 Task: Create an event for the team-building laser tag game on the 18th at 10:00 PM.
Action: Mouse moved to (123, 253)
Screenshot: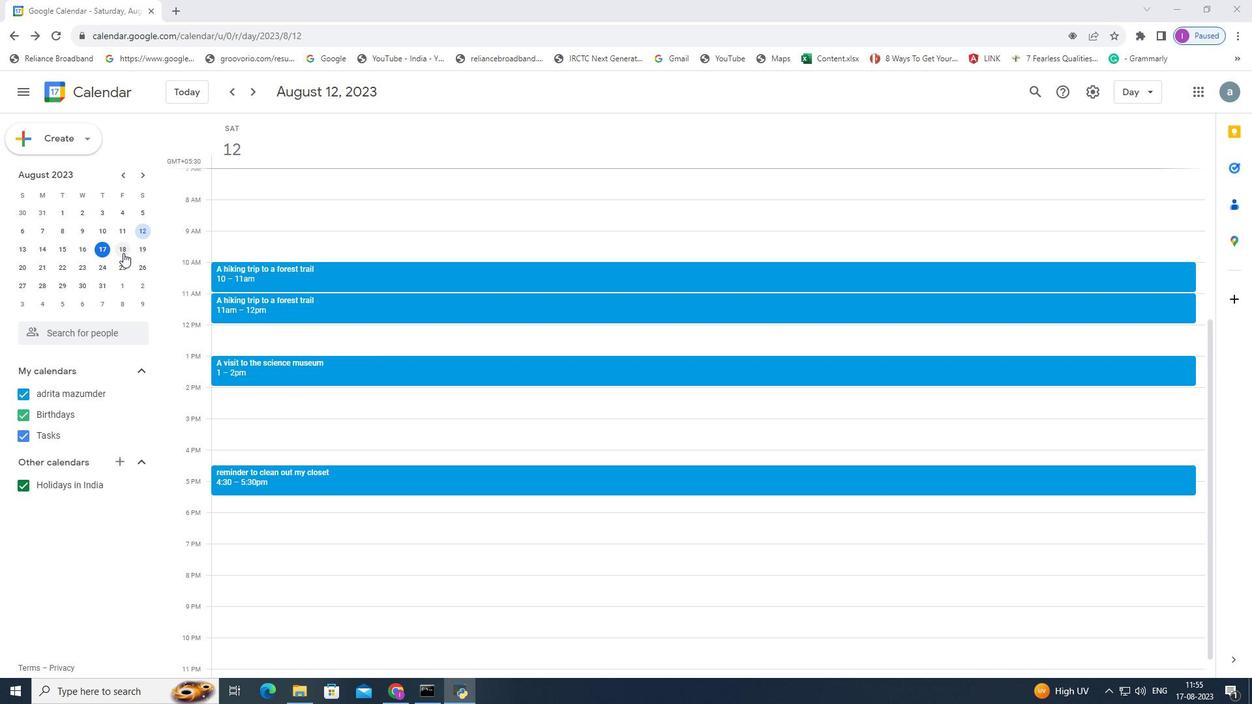 
Action: Mouse pressed left at (123, 253)
Screenshot: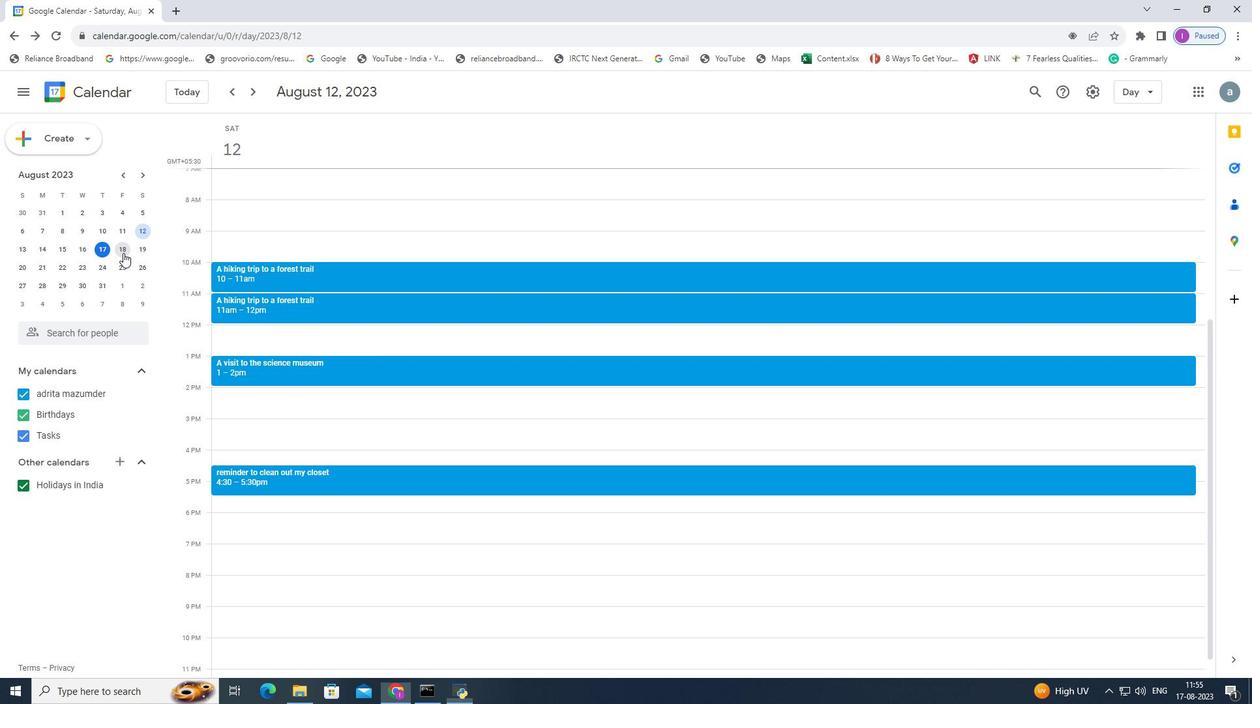 
Action: Mouse moved to (217, 648)
Screenshot: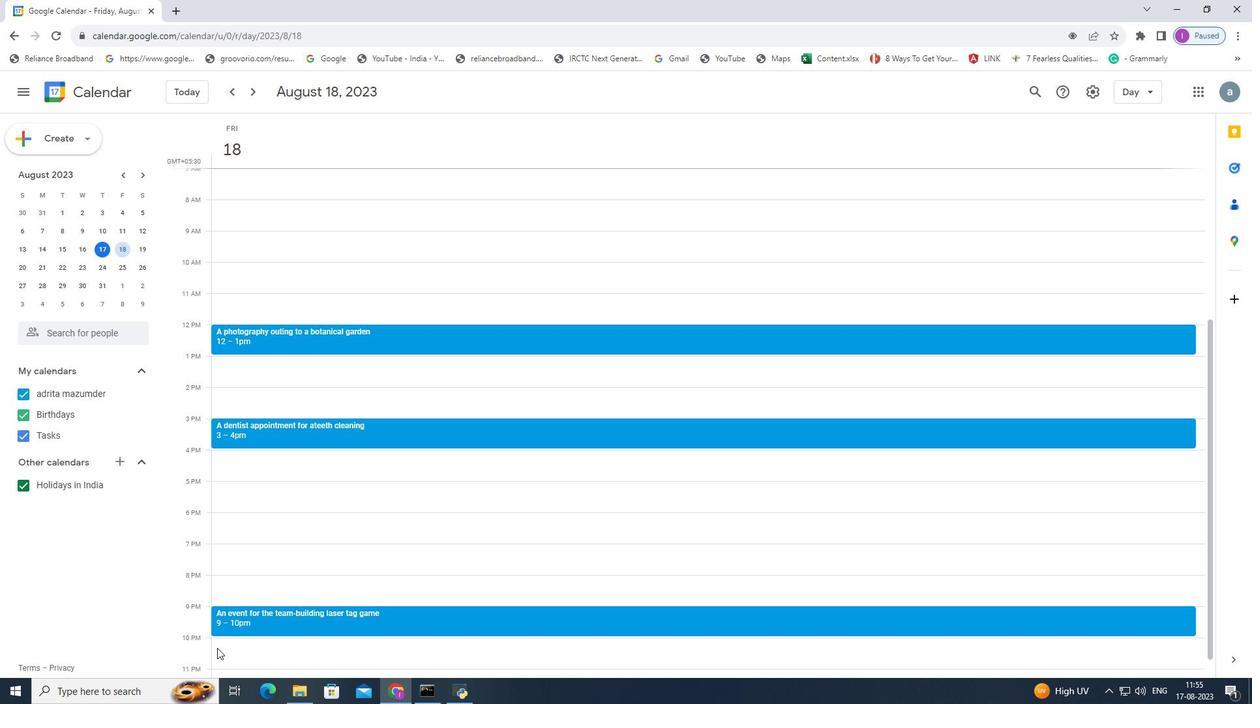 
Action: Mouse pressed left at (217, 648)
Screenshot: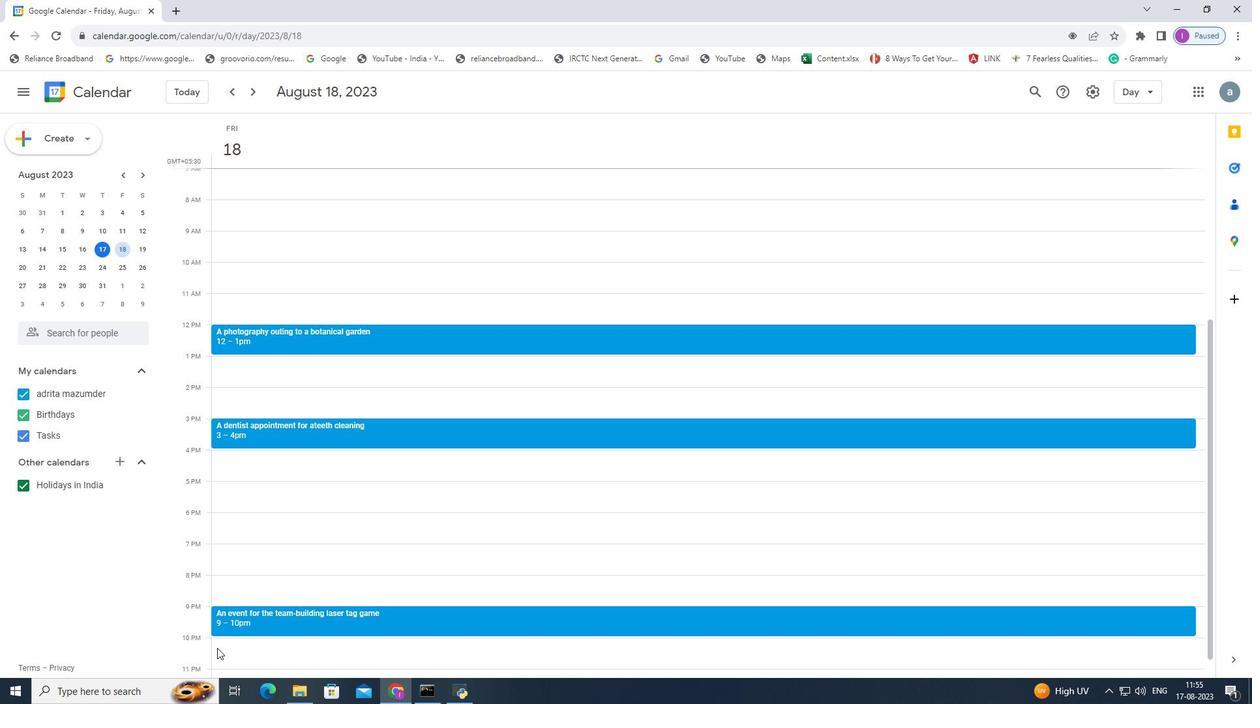 
Action: Mouse moved to (609, 345)
Screenshot: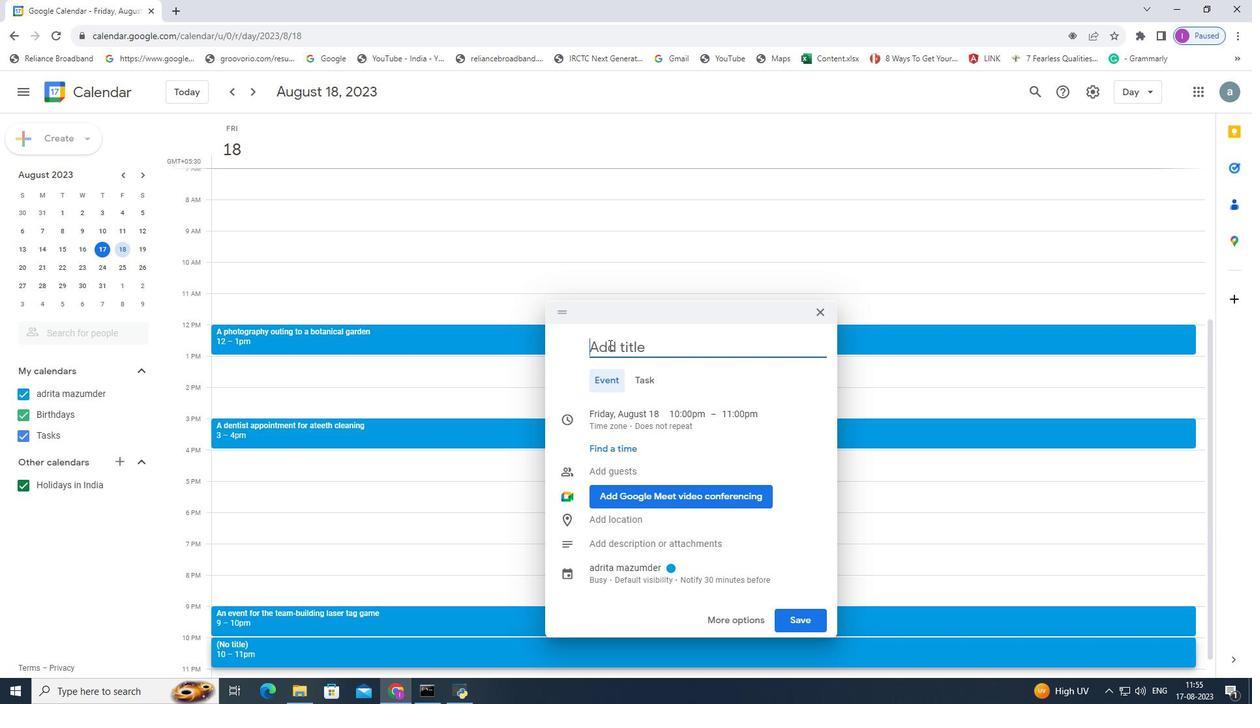 
Action: Mouse pressed left at (609, 345)
Screenshot: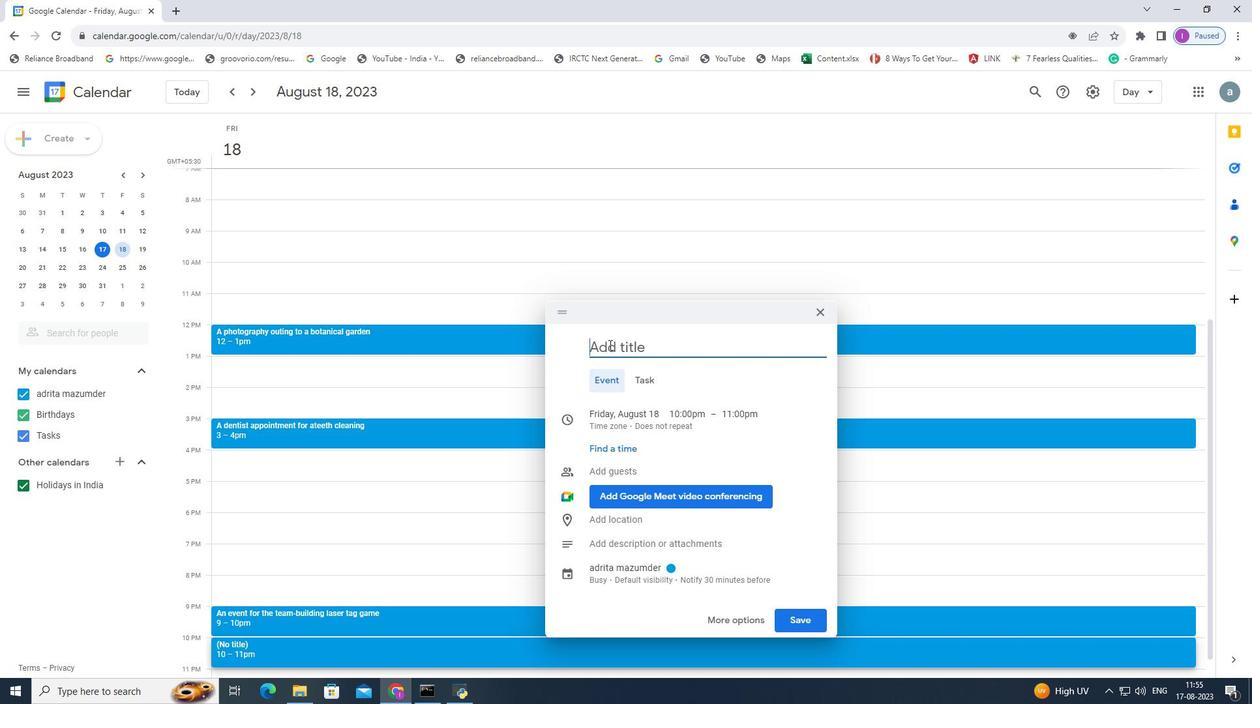
Action: Mouse moved to (621, 341)
Screenshot: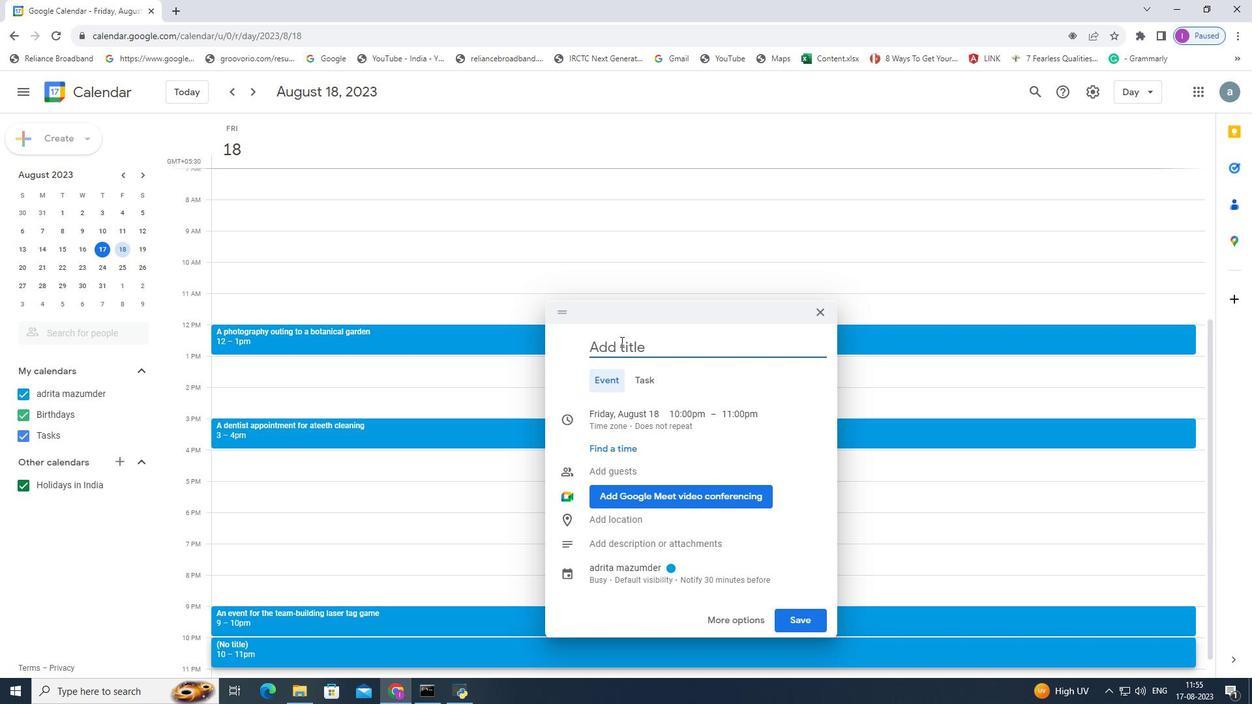
Action: Key pressed <Key.shift>An<Key.space>ene<Key.backspace><Key.backspace>vent<Key.space>for<Key.space>the<Key.space>team-building<Key.space>lase<Key.space><Key.backspace>r<Key.space>tag<Key.space>game
Screenshot: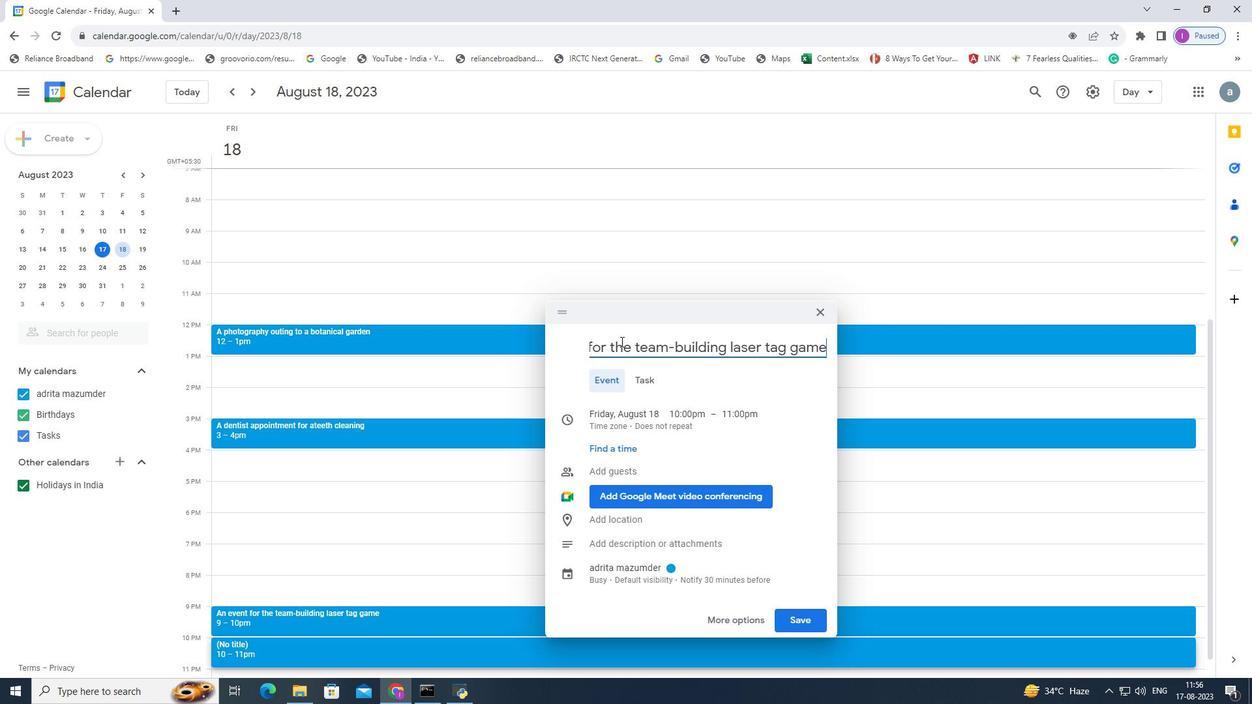 
Action: Mouse moved to (804, 621)
Screenshot: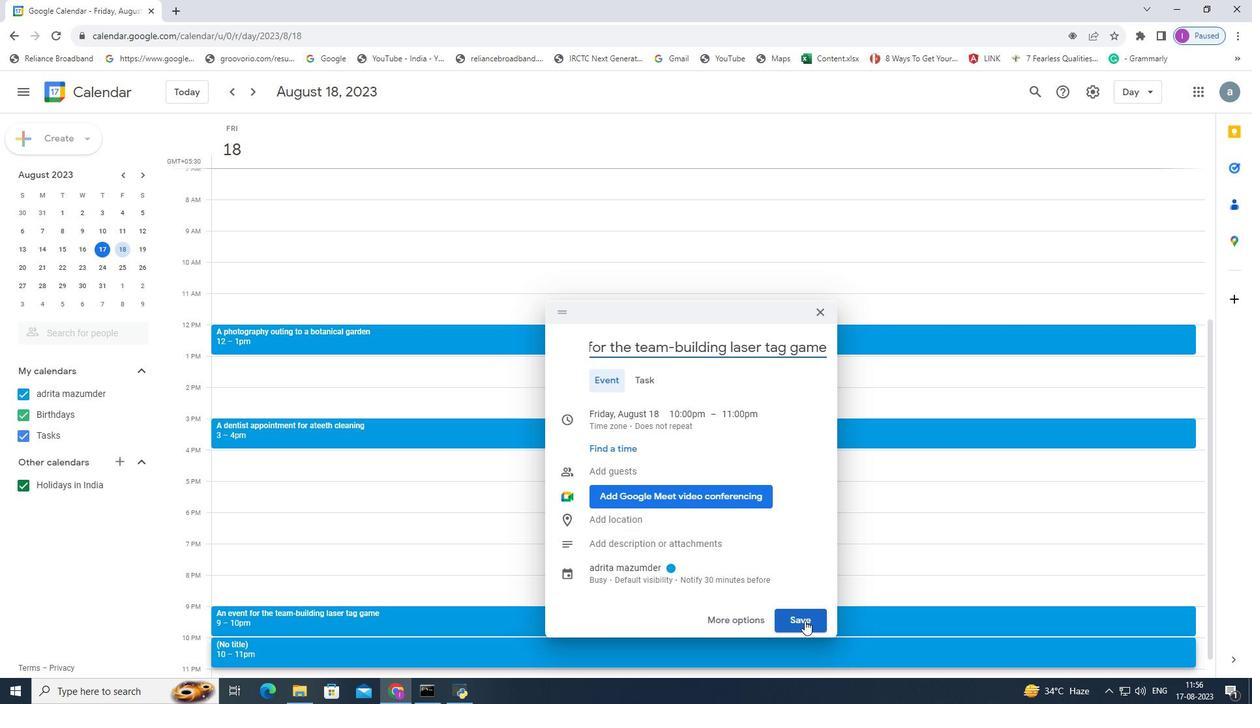 
Action: Mouse pressed left at (804, 621)
Screenshot: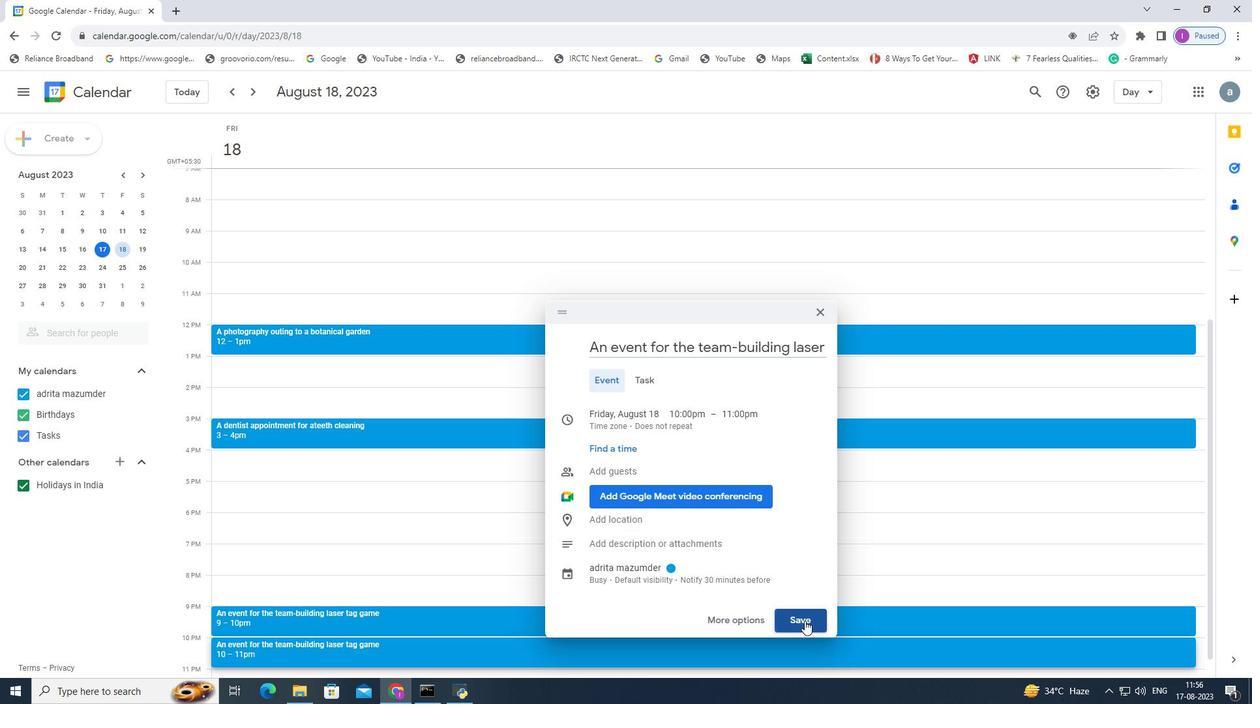 
Action: Mouse moved to (806, 546)
Screenshot: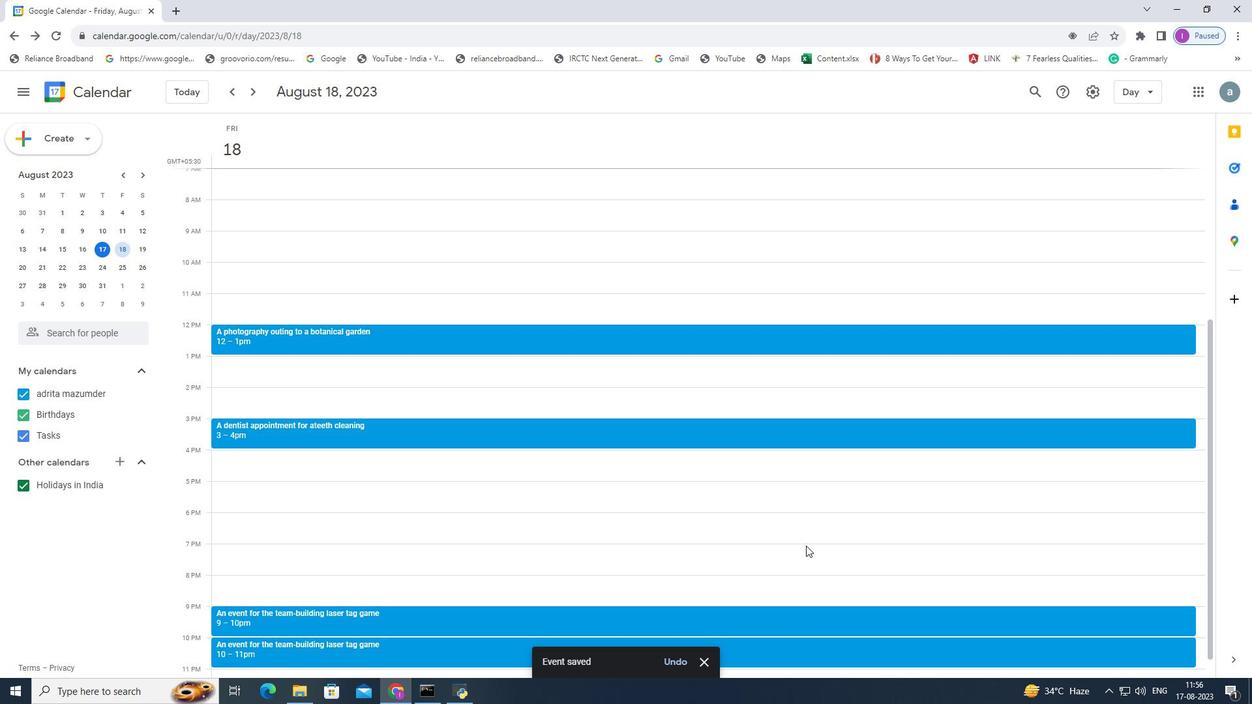 
